 Task: Check the average views per listing of washer in the last 1 year.
Action: Mouse moved to (924, 205)
Screenshot: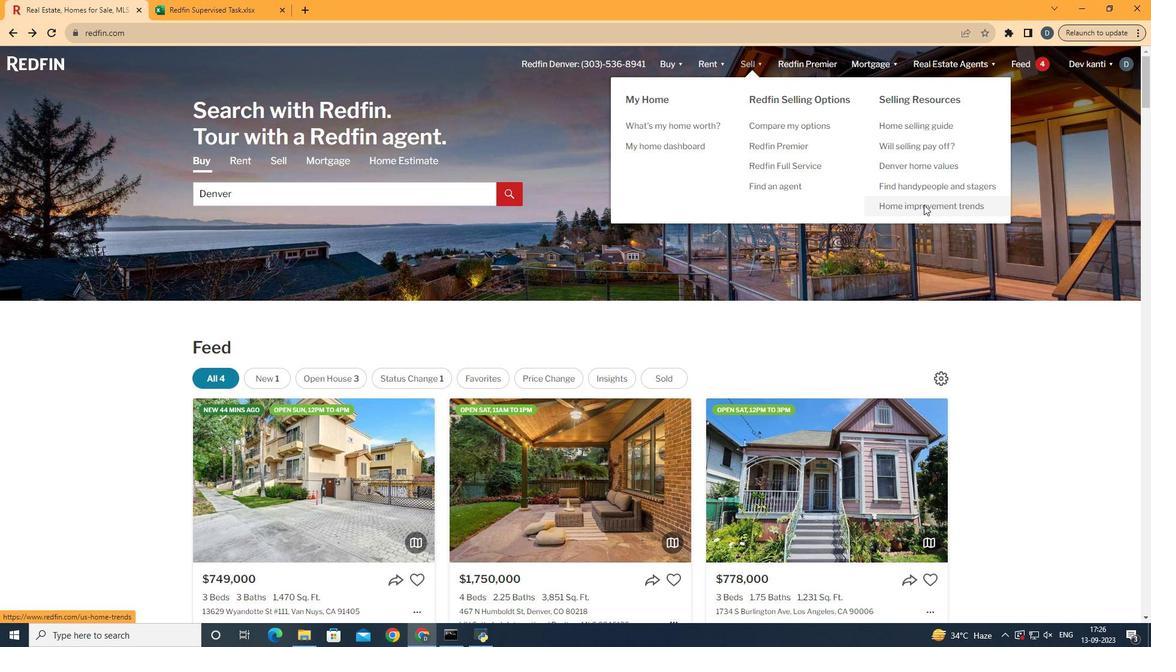
Action: Mouse pressed left at (924, 205)
Screenshot: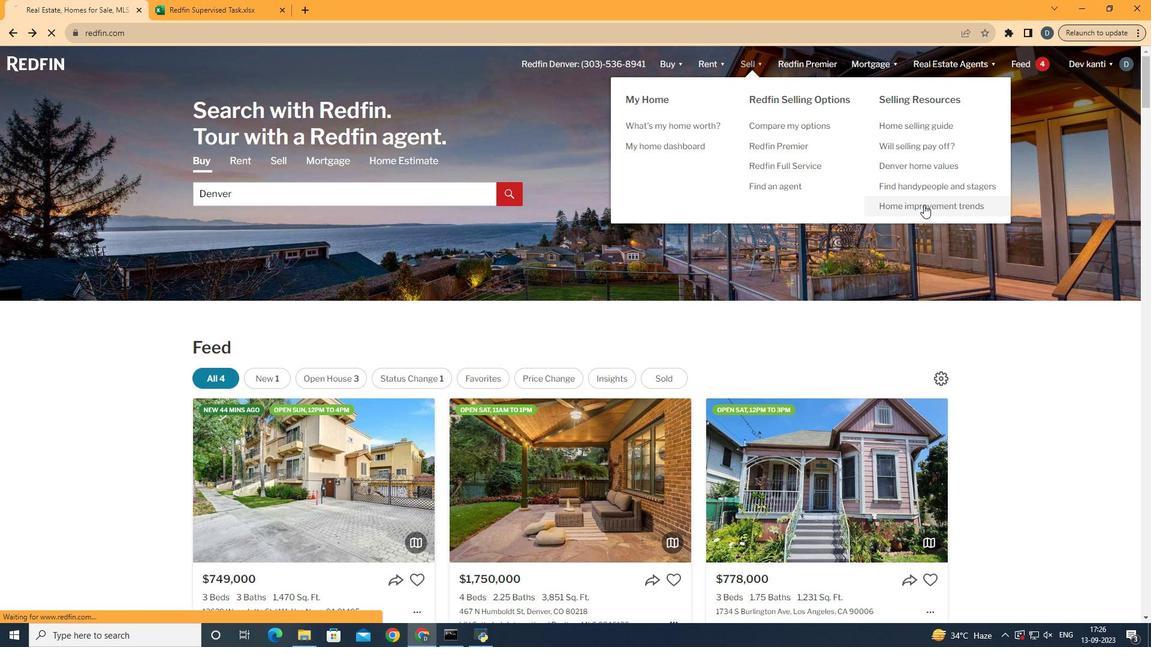 
Action: Mouse moved to (289, 226)
Screenshot: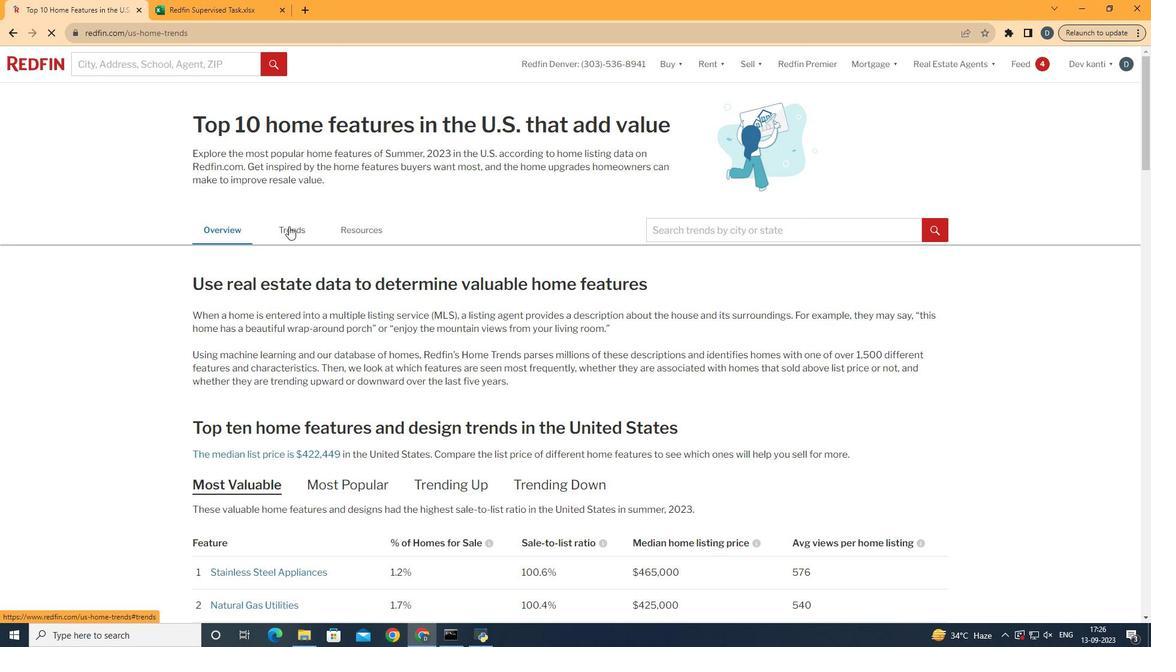 
Action: Mouse pressed left at (289, 226)
Screenshot: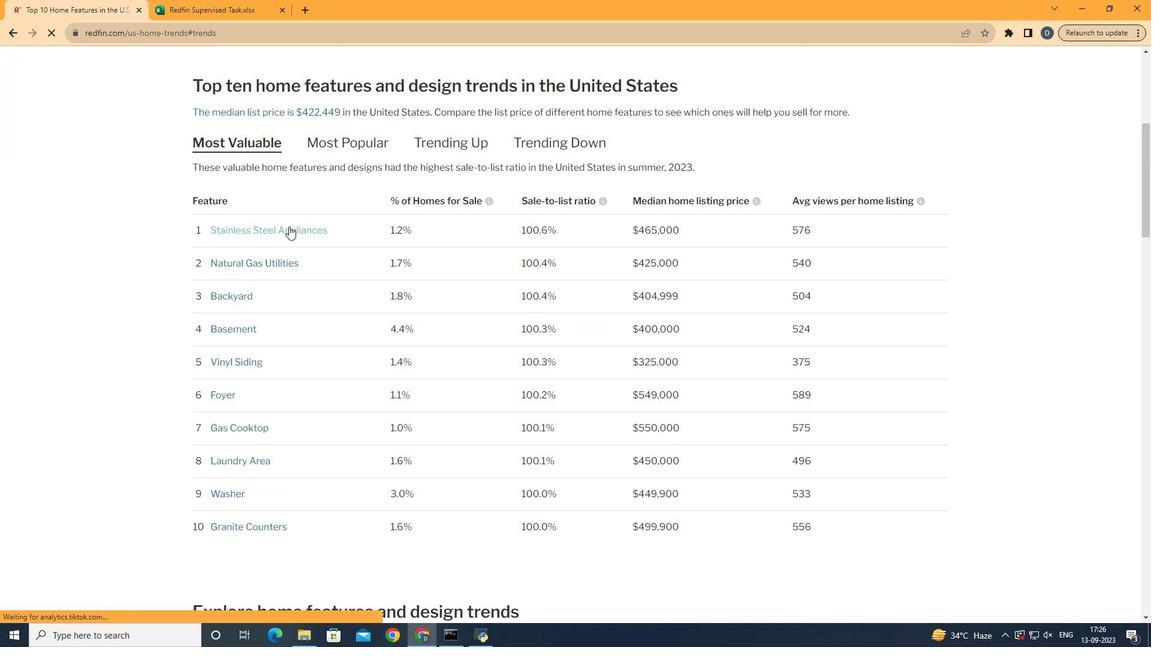 
Action: Mouse moved to (664, 322)
Screenshot: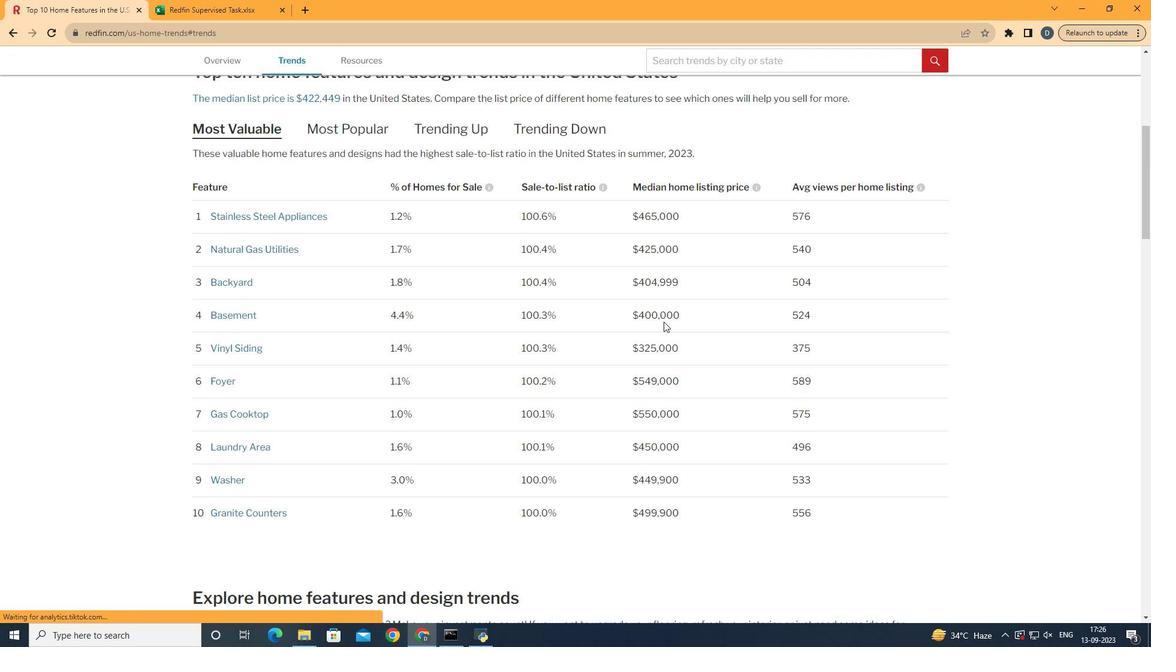 
Action: Mouse scrolled (664, 321) with delta (0, 0)
Screenshot: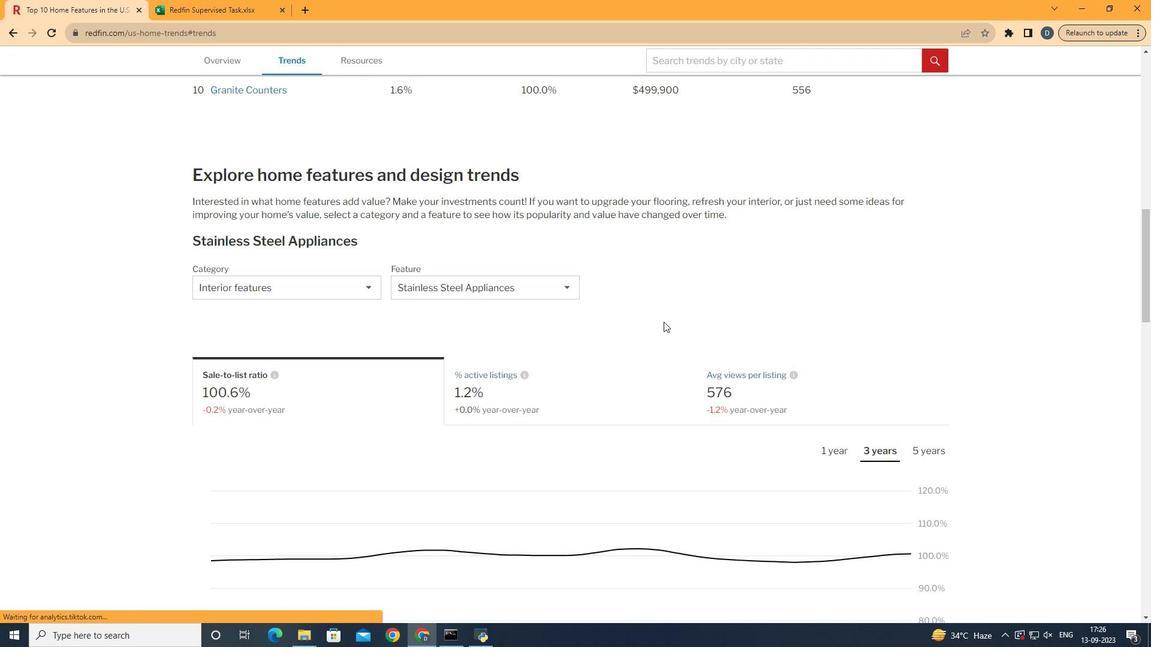 
Action: Mouse scrolled (664, 321) with delta (0, 0)
Screenshot: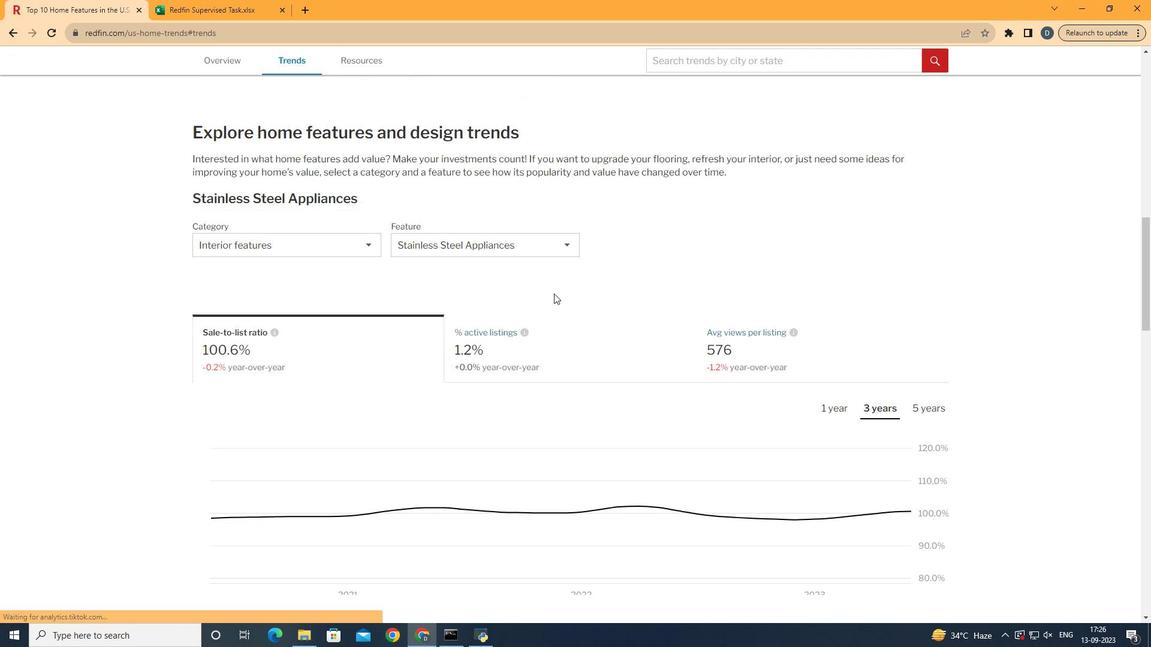 
Action: Mouse scrolled (664, 321) with delta (0, 0)
Screenshot: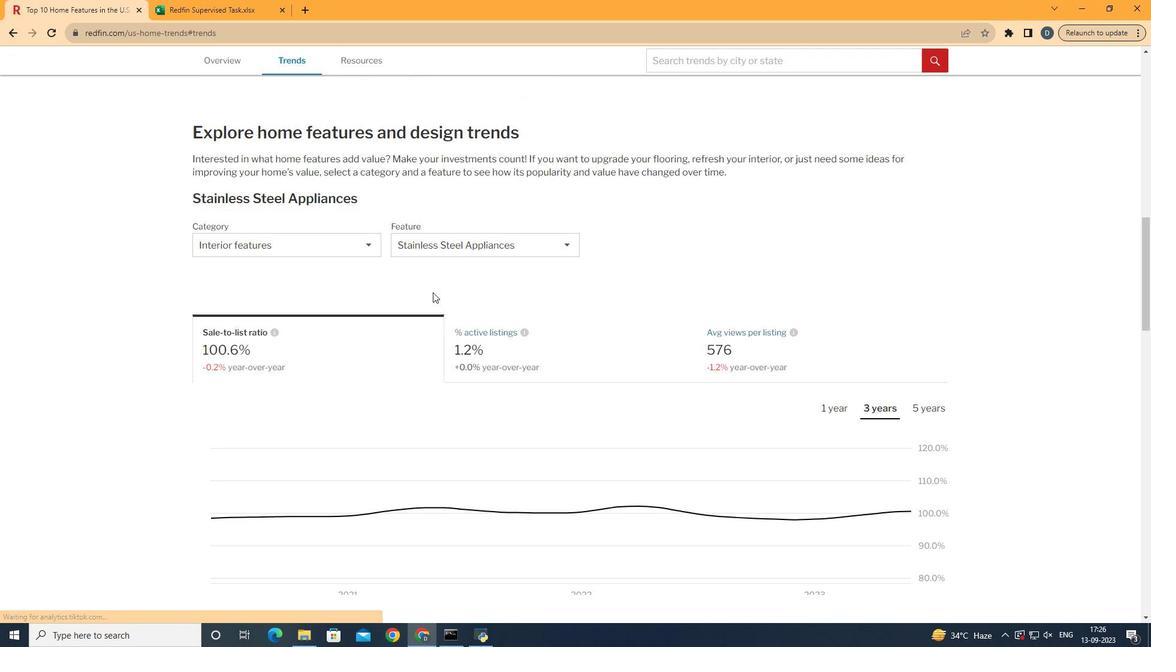 
Action: Mouse scrolled (664, 321) with delta (0, 0)
Screenshot: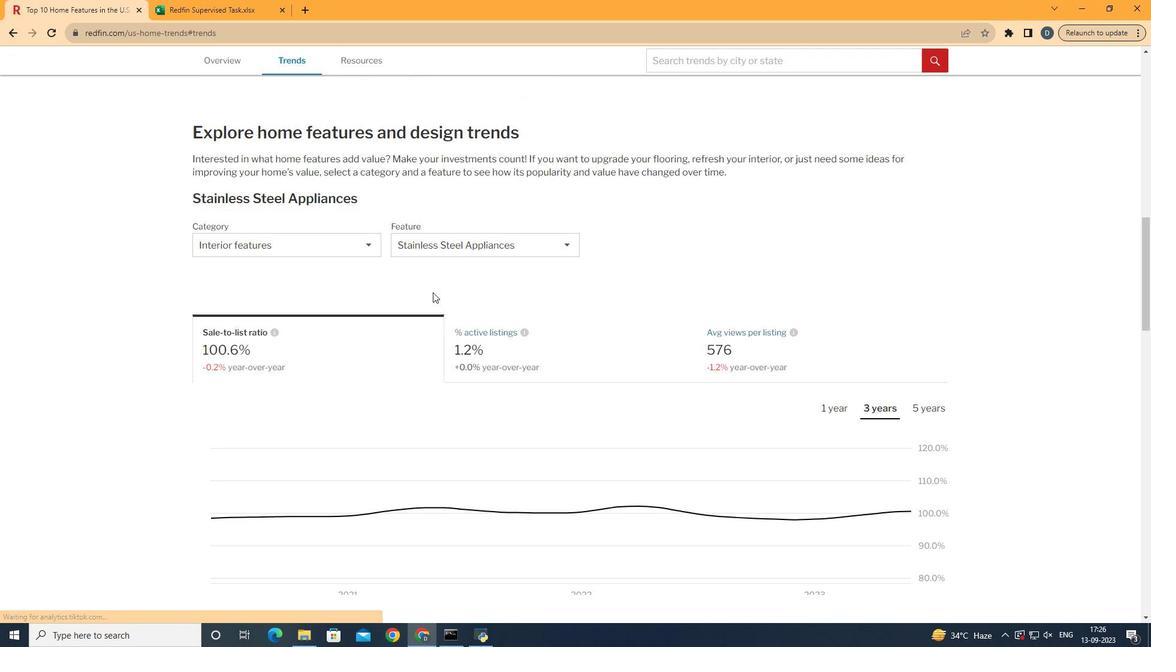 
Action: Mouse scrolled (664, 321) with delta (0, 0)
Screenshot: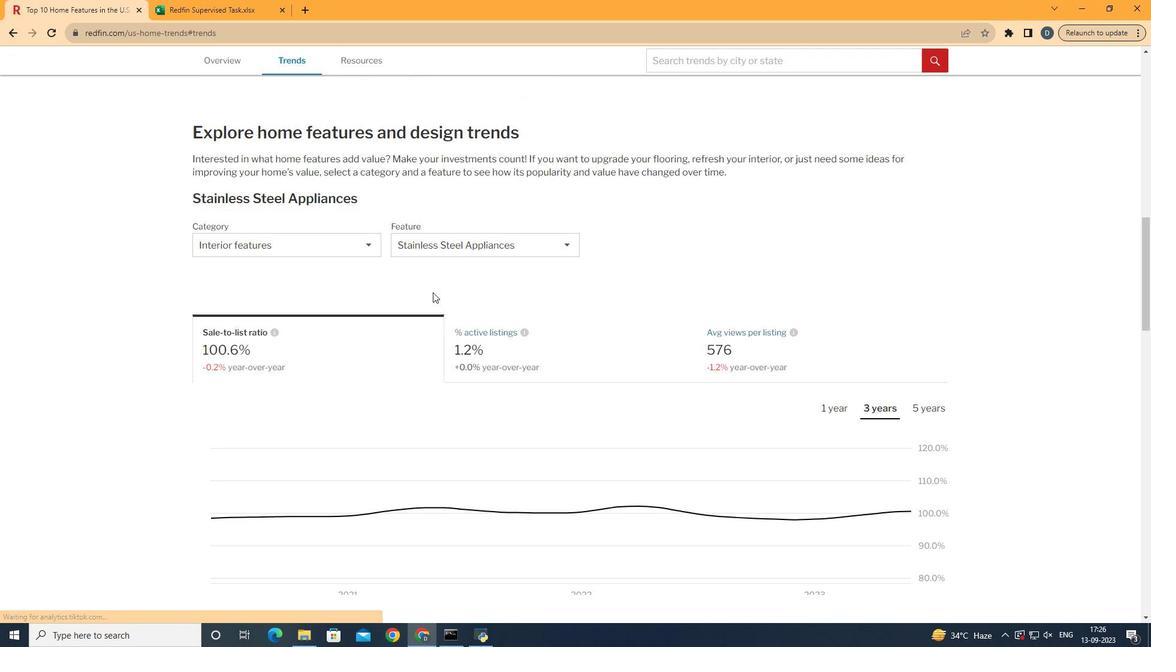 
Action: Mouse scrolled (664, 321) with delta (0, 0)
Screenshot: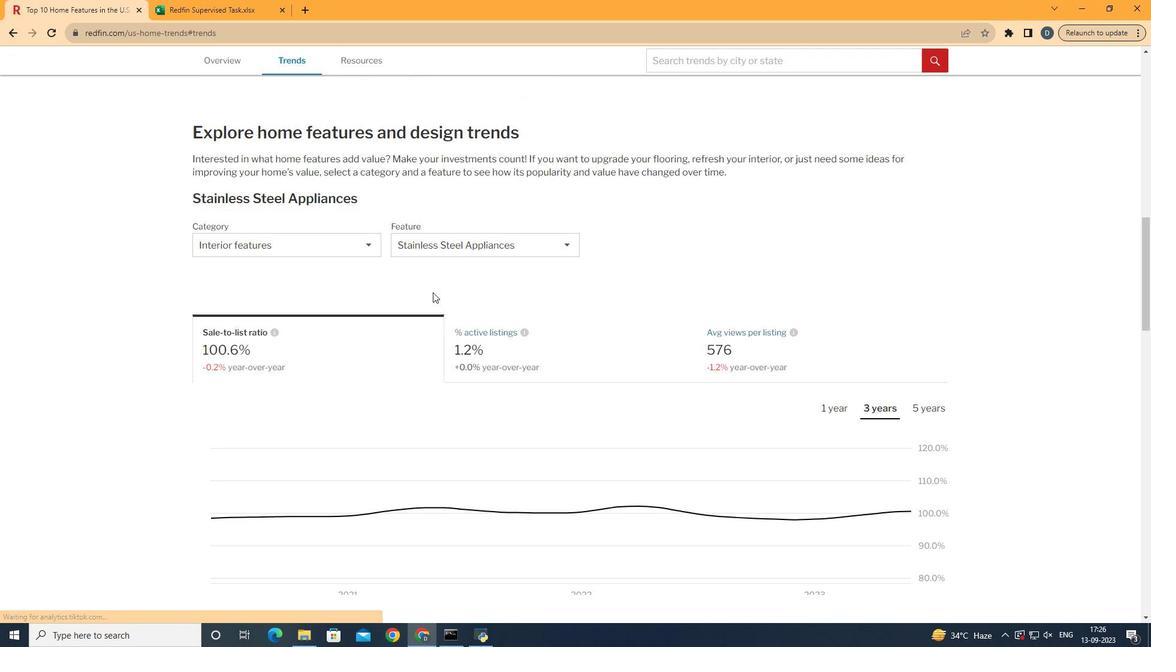 
Action: Mouse scrolled (664, 321) with delta (0, 0)
Screenshot: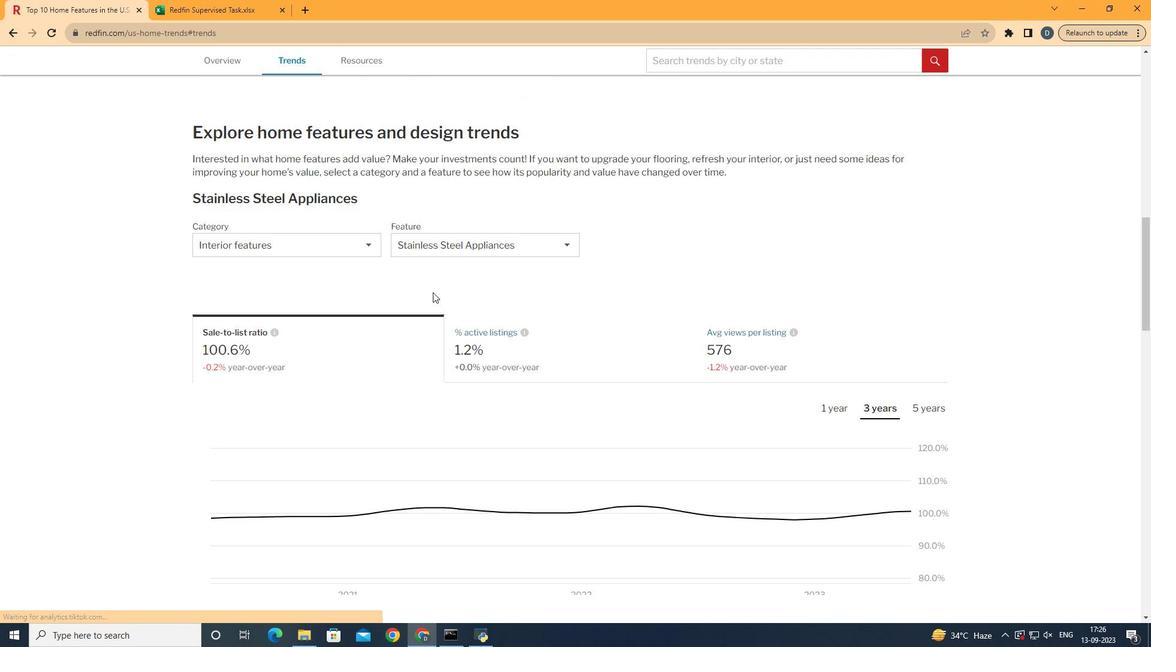 
Action: Mouse scrolled (664, 321) with delta (0, 0)
Screenshot: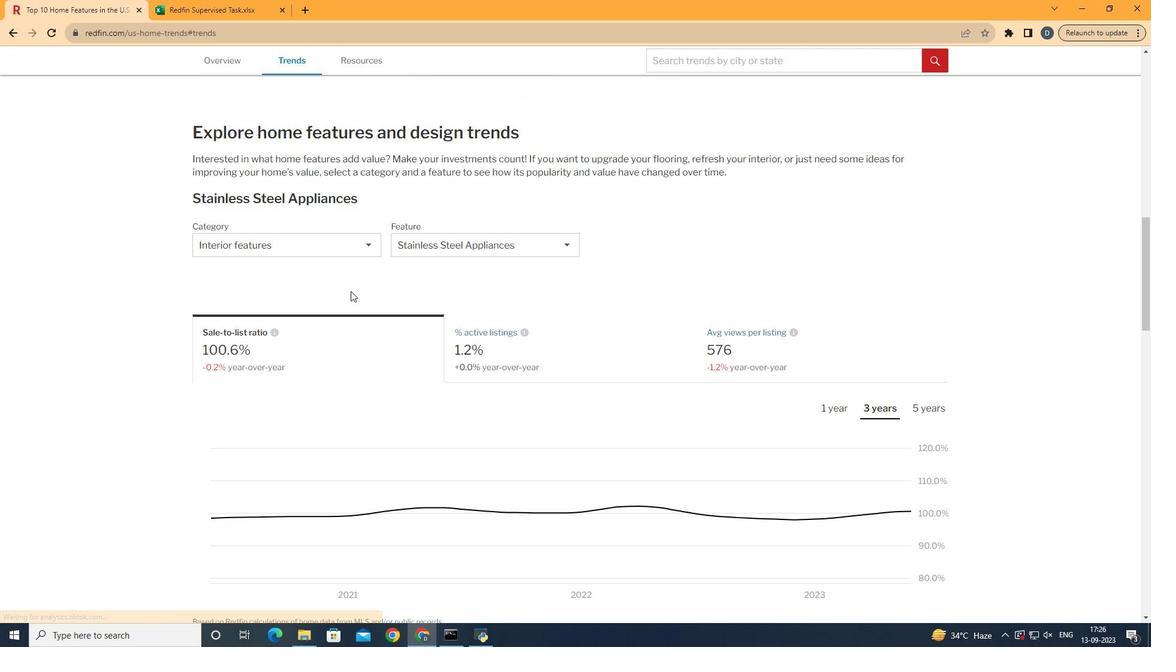 
Action: Mouse moved to (313, 240)
Screenshot: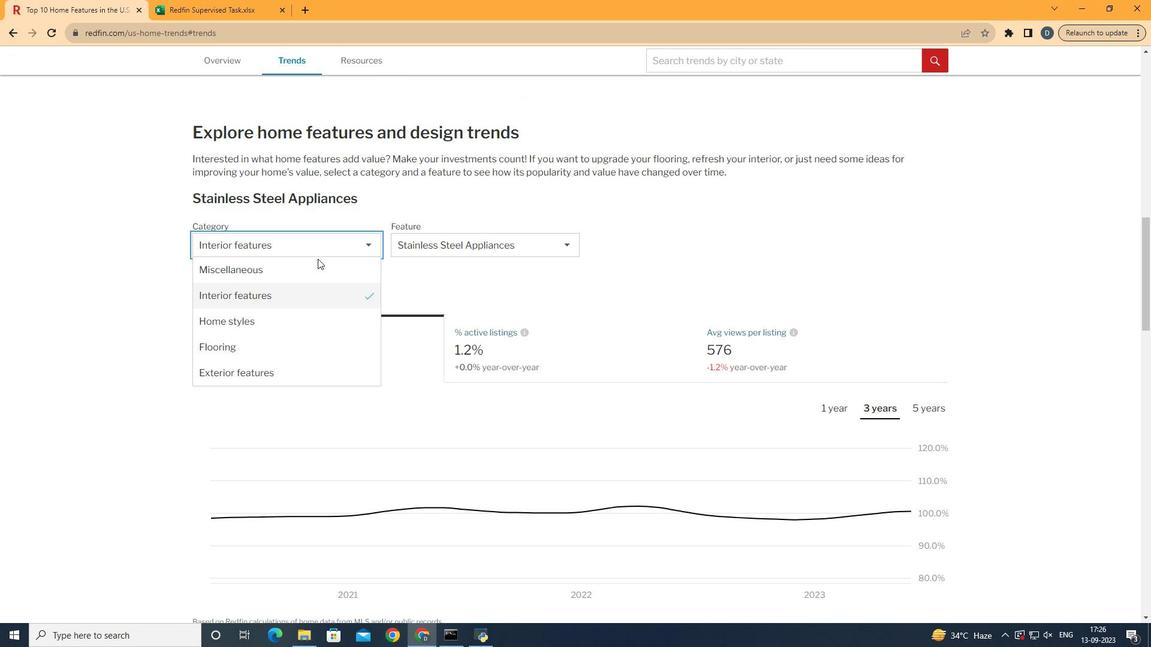 
Action: Mouse pressed left at (313, 240)
Screenshot: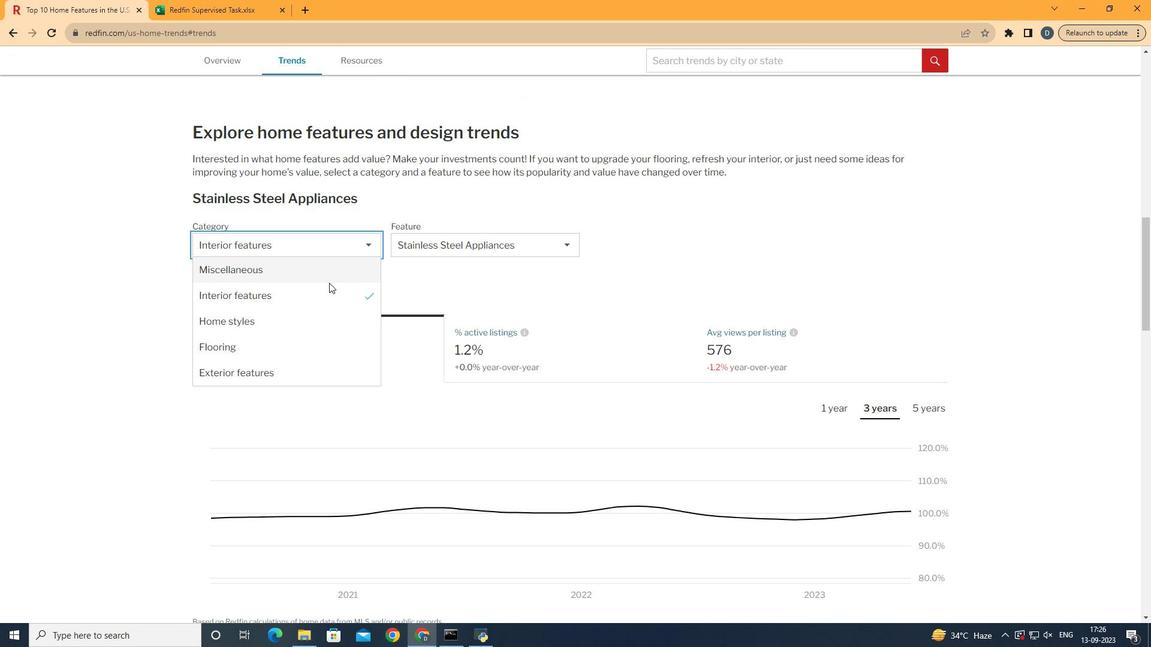 
Action: Mouse moved to (332, 294)
Screenshot: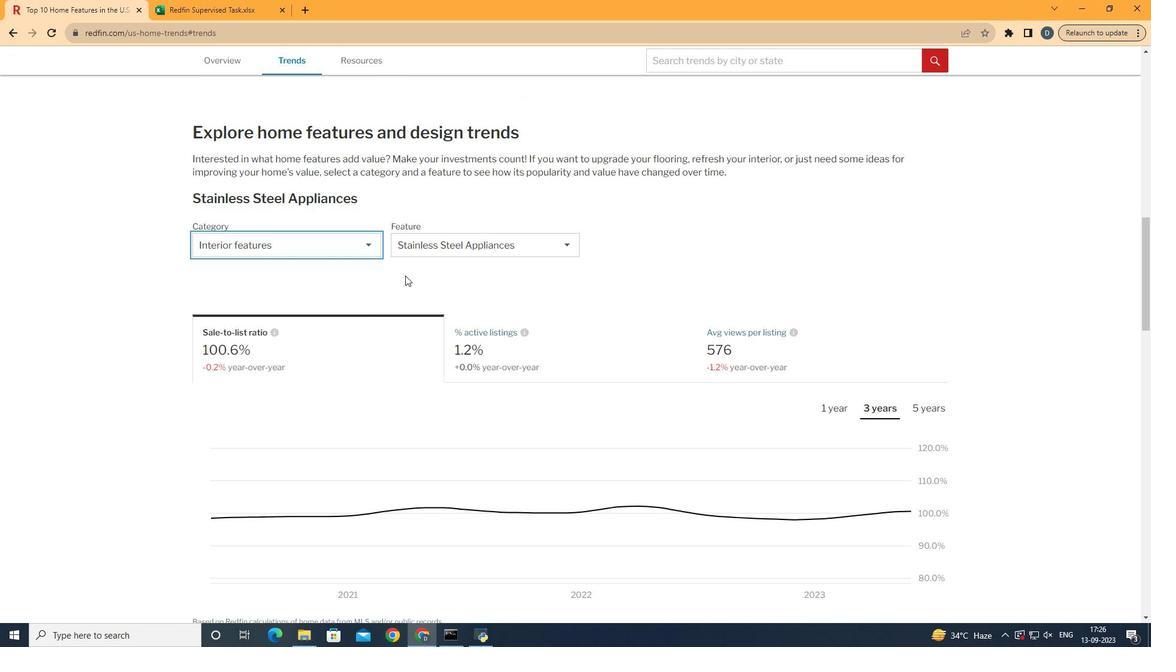 
Action: Mouse pressed left at (332, 294)
Screenshot: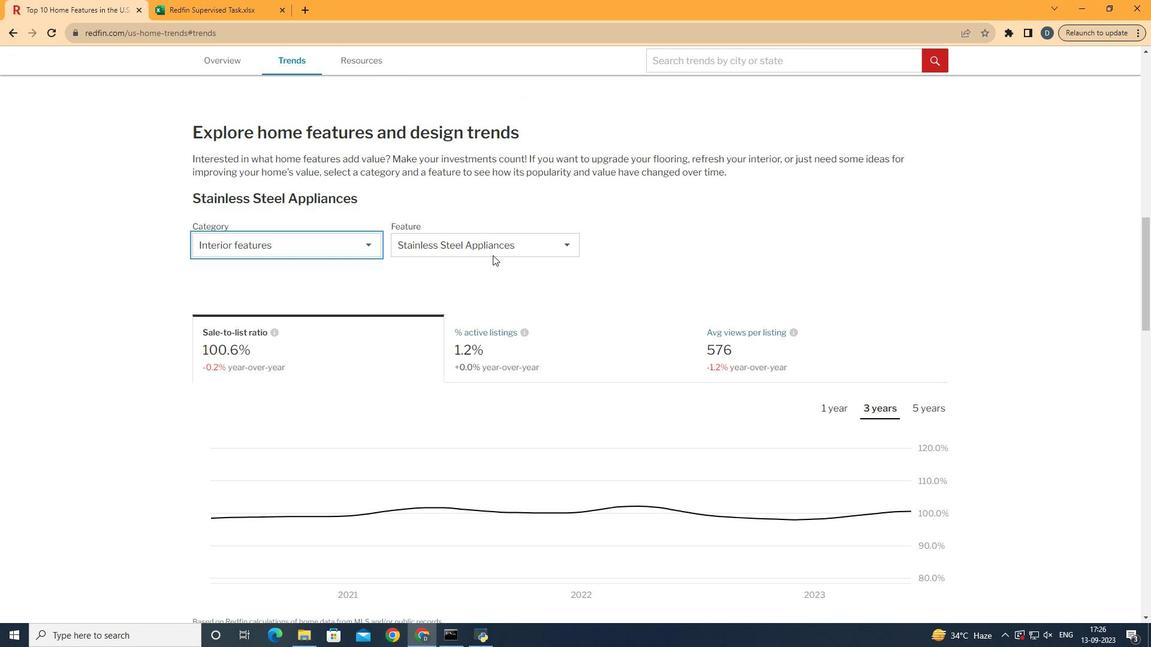 
Action: Mouse moved to (516, 248)
Screenshot: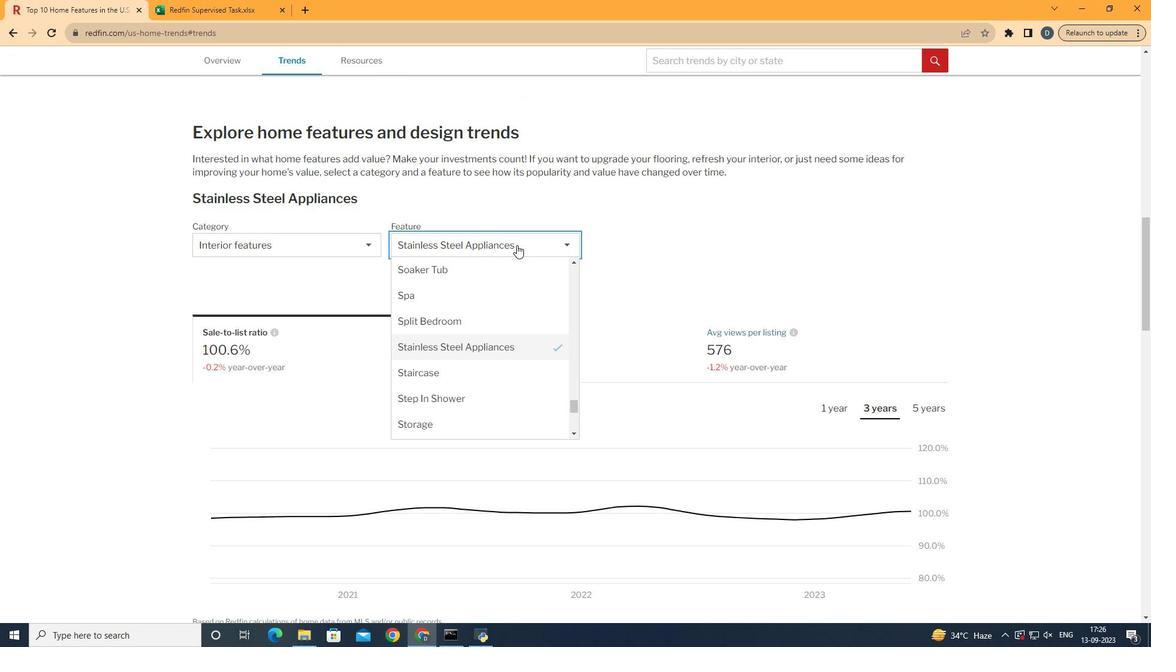 
Action: Mouse pressed left at (516, 248)
Screenshot: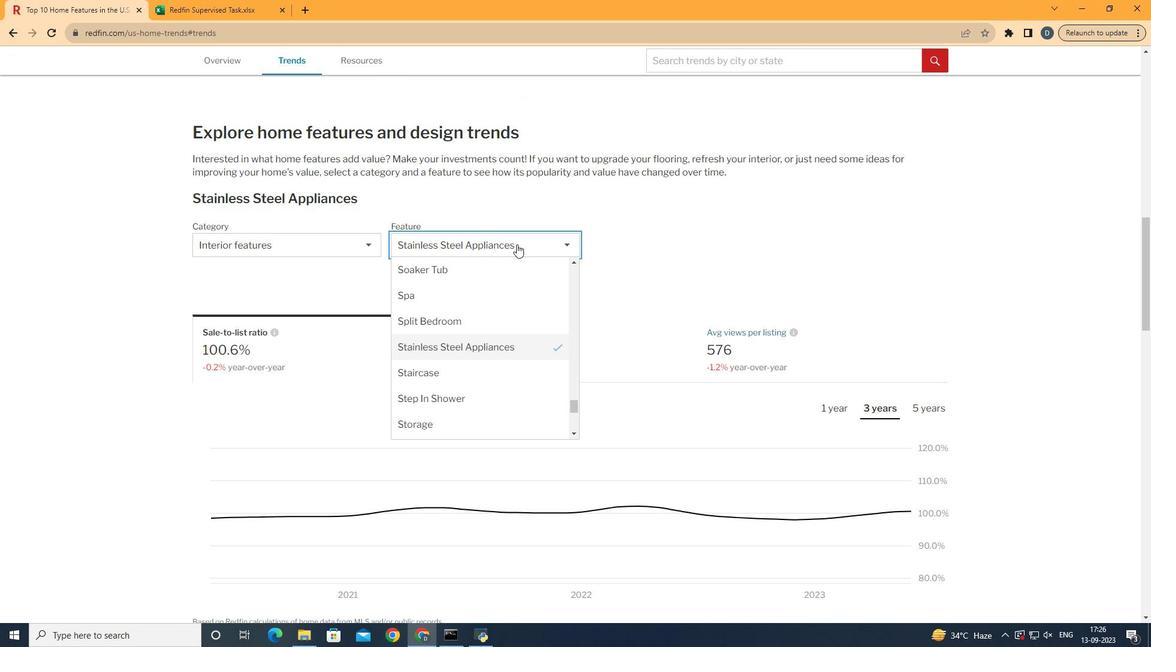 
Action: Mouse moved to (531, 353)
Screenshot: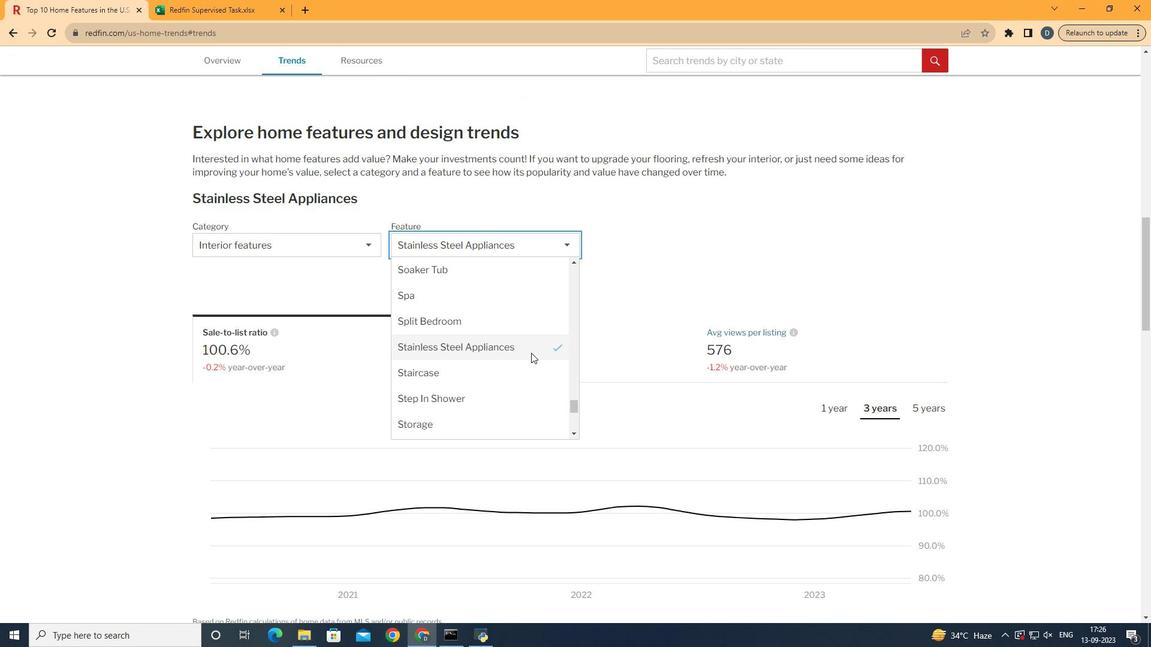 
Action: Mouse scrolled (531, 352) with delta (0, 0)
Screenshot: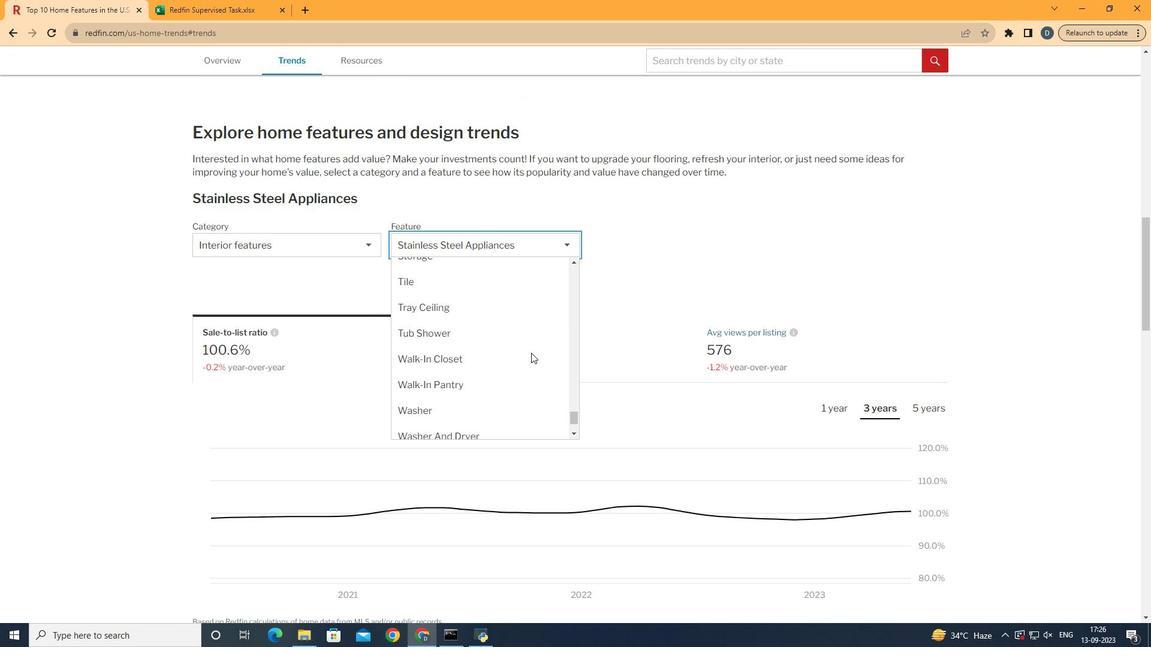 
Action: Mouse scrolled (531, 352) with delta (0, 0)
Screenshot: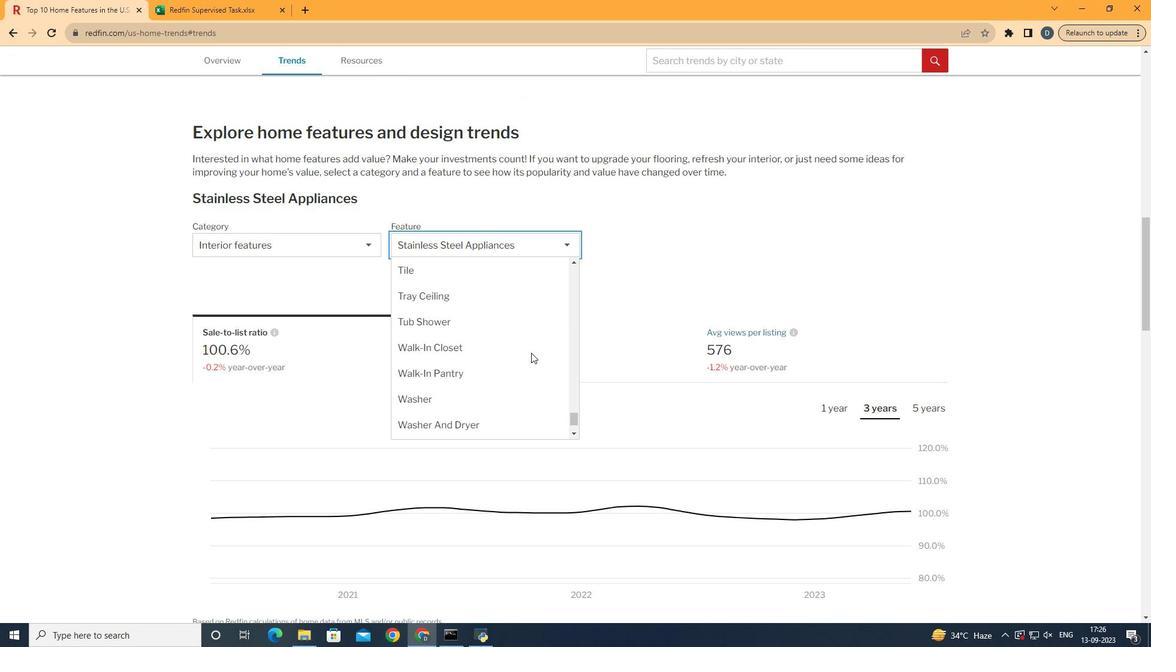
Action: Mouse scrolled (531, 352) with delta (0, 0)
Screenshot: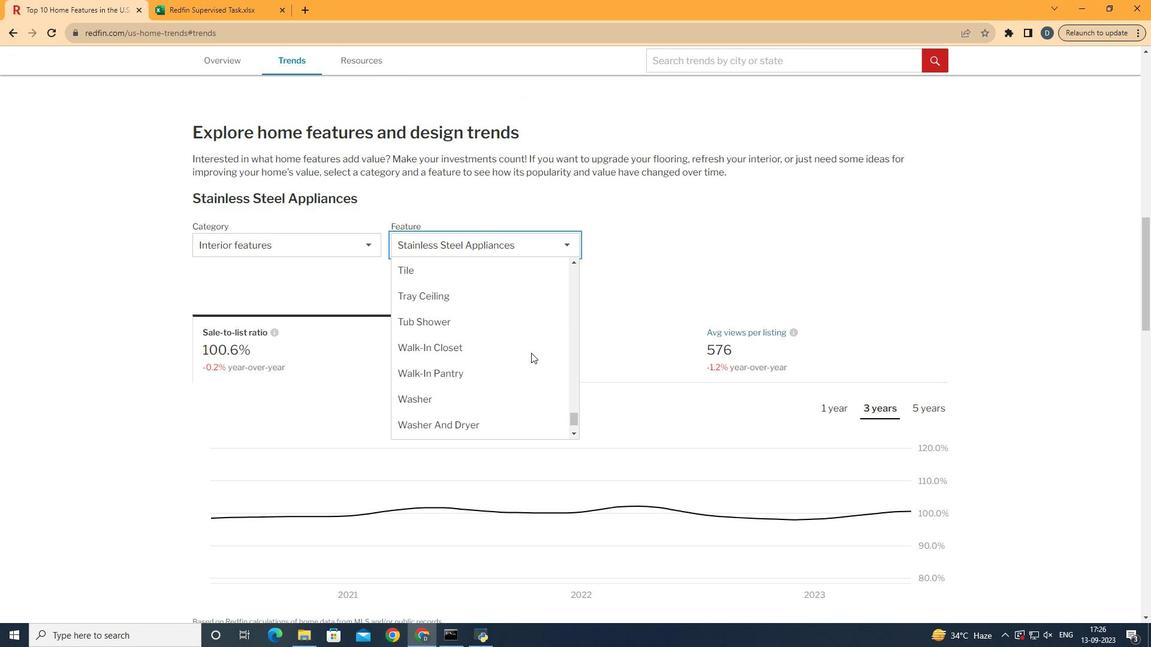 
Action: Mouse moved to (533, 350)
Screenshot: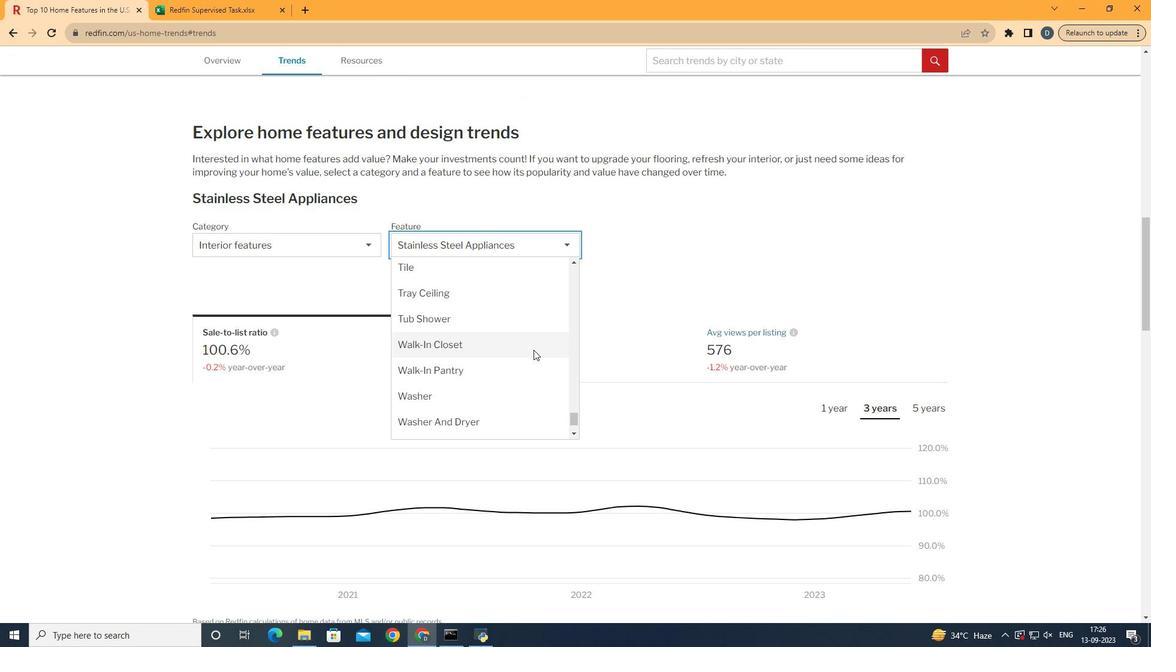 
Action: Mouse scrolled (533, 349) with delta (0, 0)
Screenshot: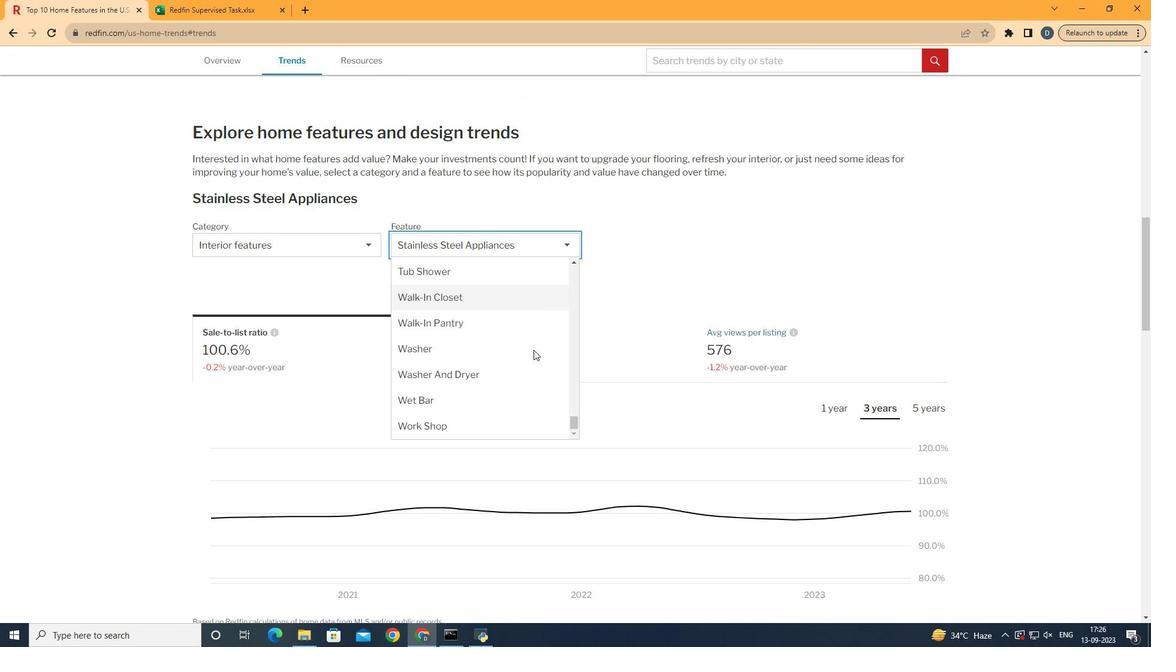 
Action: Mouse moved to (524, 344)
Screenshot: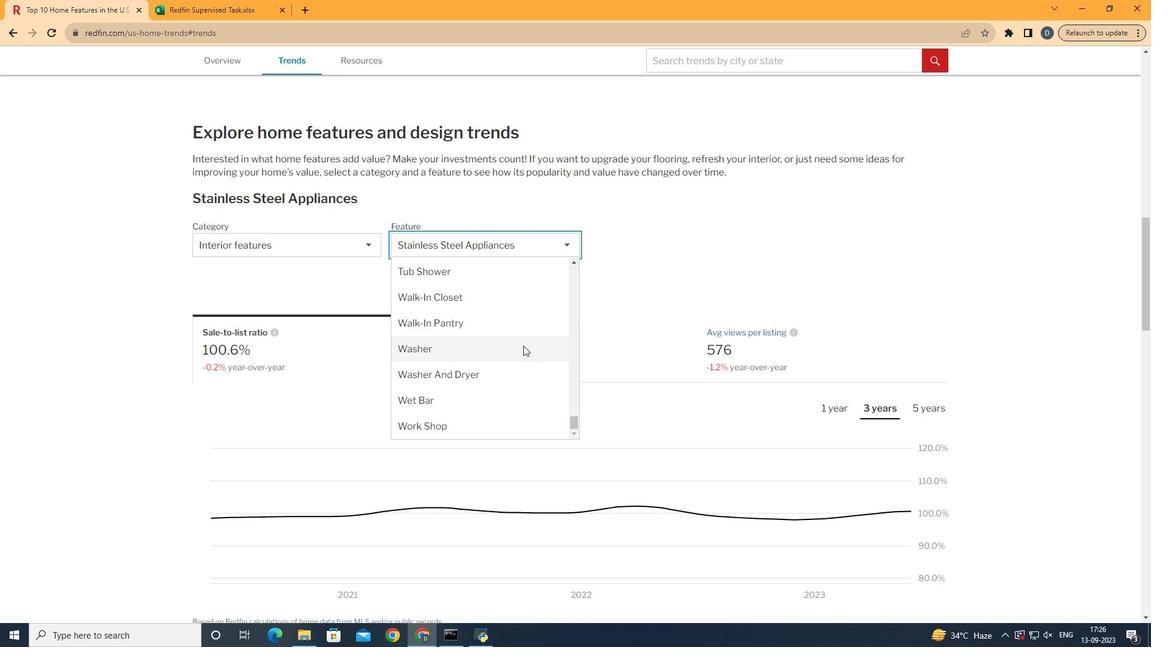 
Action: Mouse pressed left at (524, 344)
Screenshot: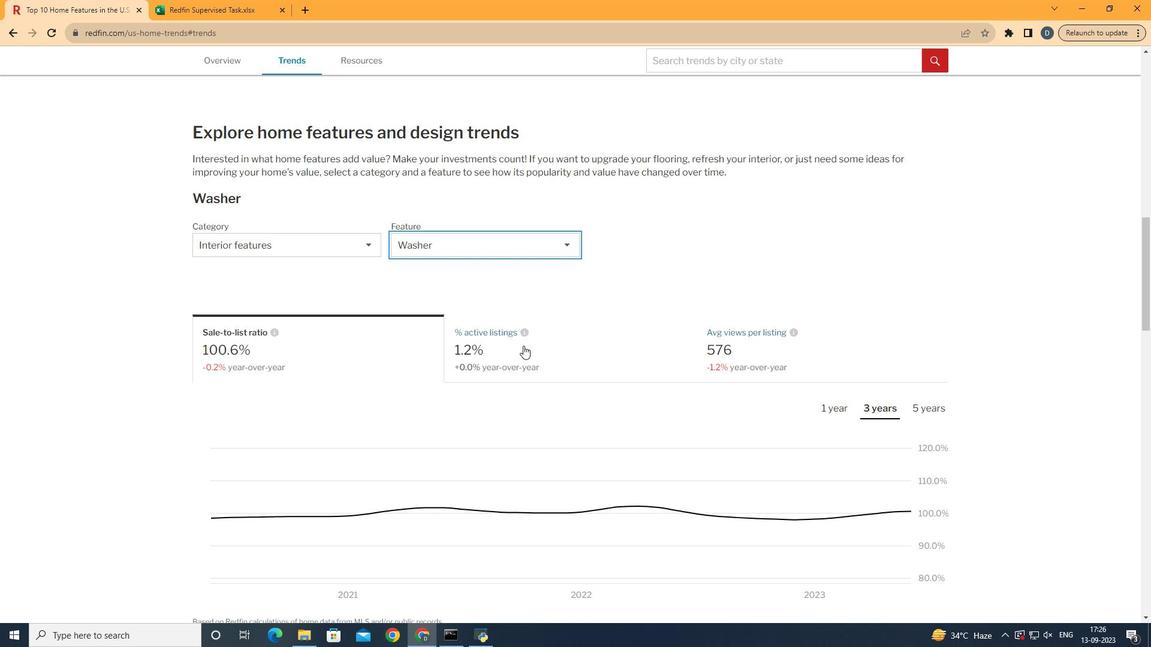 
Action: Mouse moved to (832, 336)
Screenshot: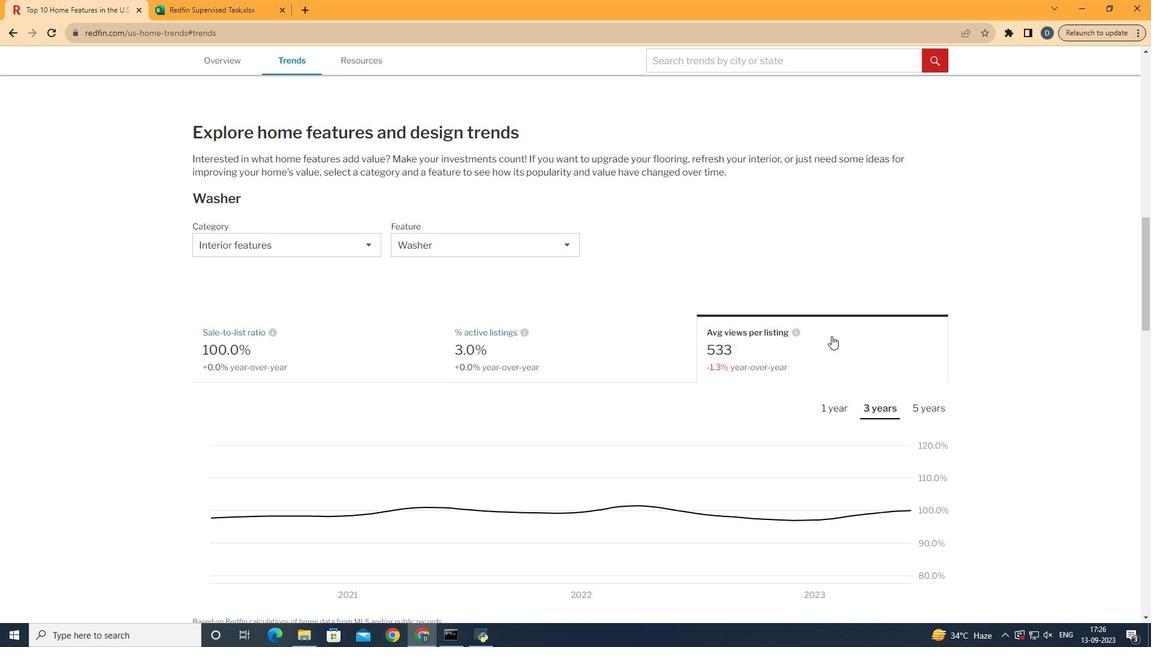 
Action: Mouse pressed left at (832, 336)
Screenshot: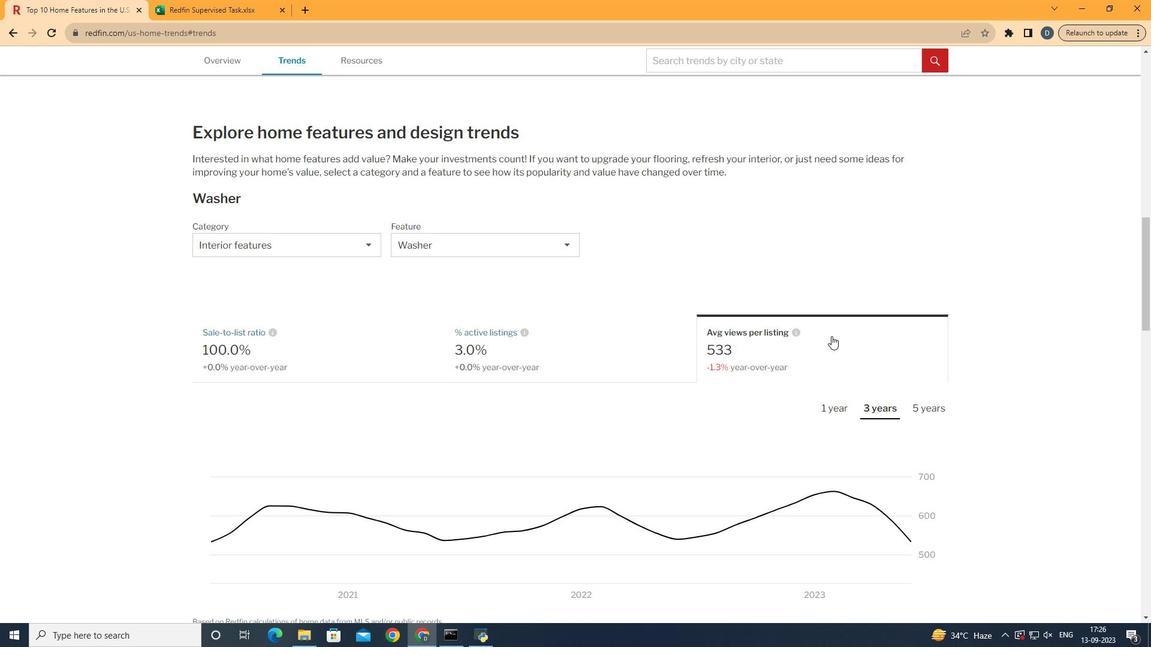 
Action: Mouse moved to (924, 254)
Screenshot: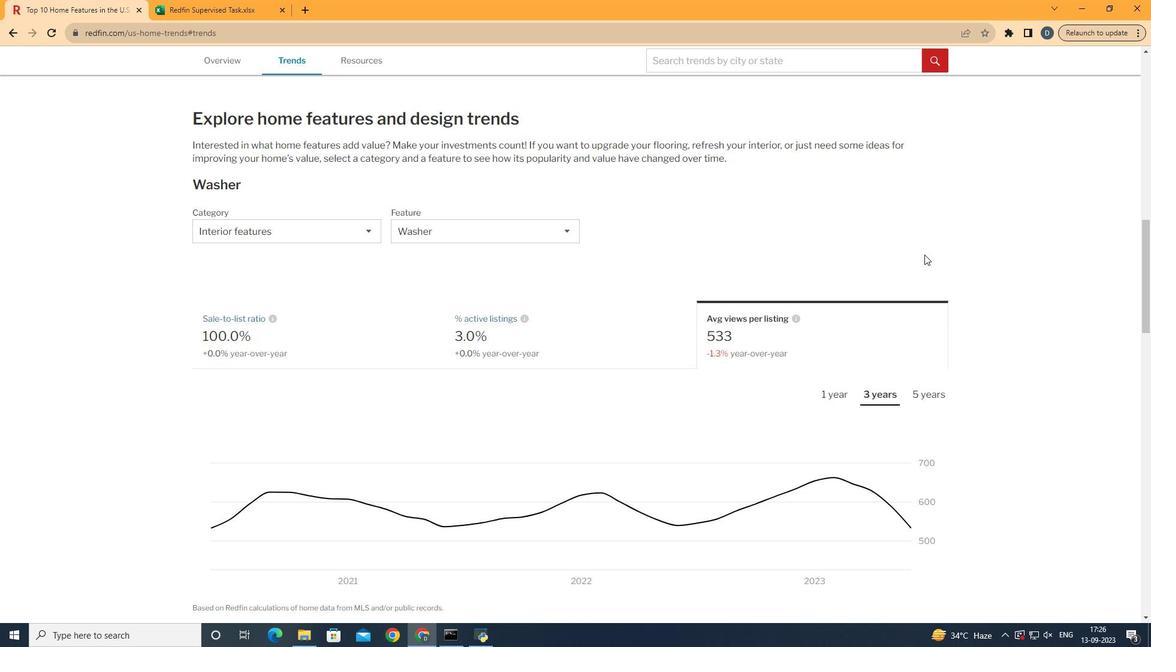 
Action: Mouse scrolled (924, 254) with delta (0, 0)
Screenshot: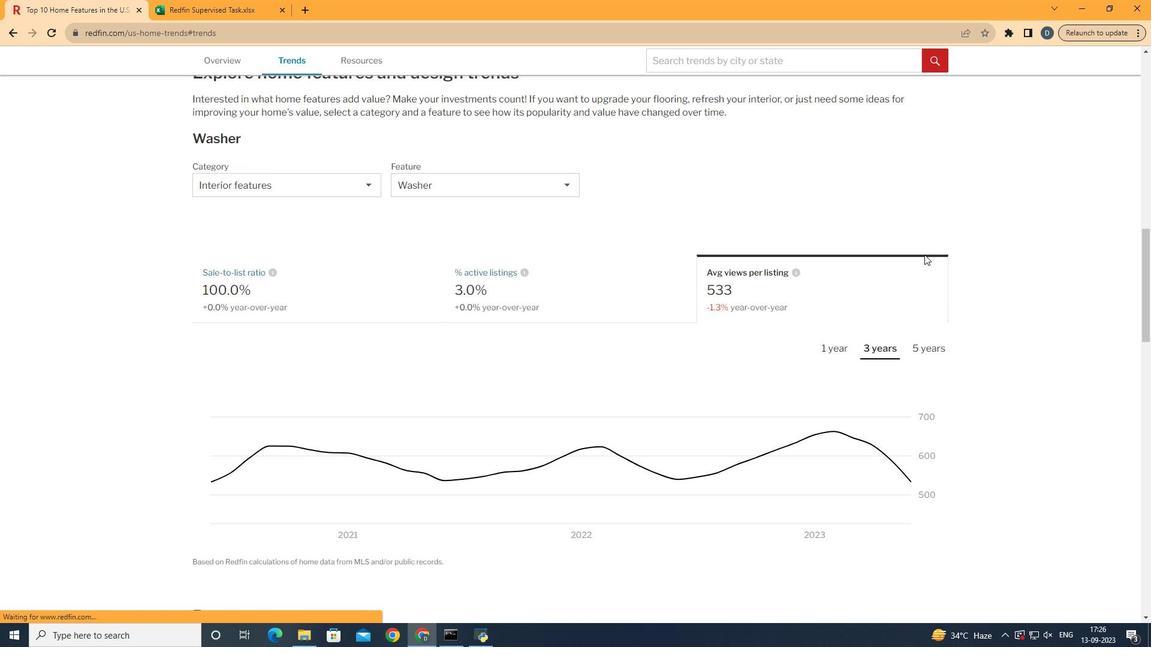 
Action: Mouse moved to (836, 349)
Screenshot: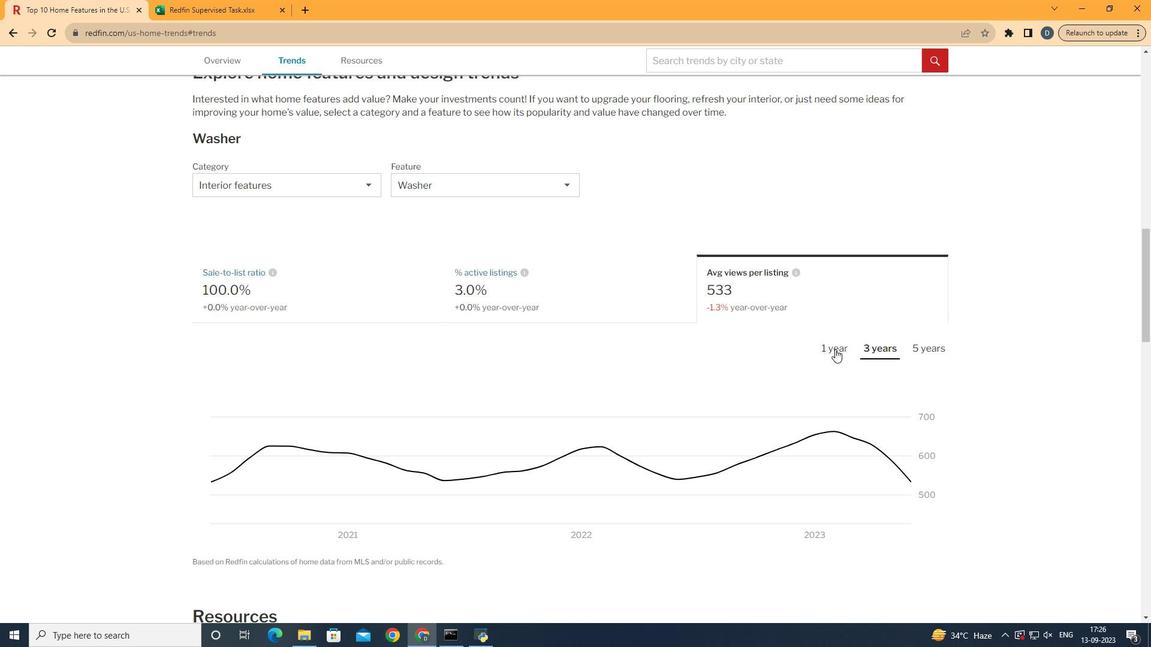
Action: Mouse pressed left at (836, 349)
Screenshot: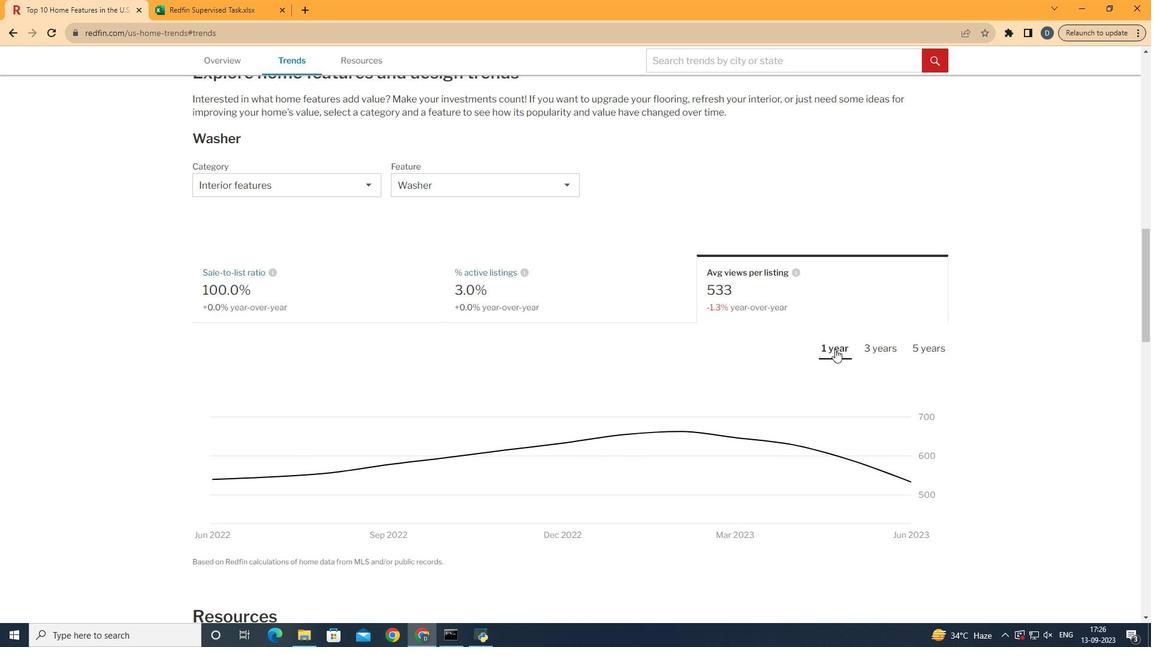 
Action: Mouse moved to (834, 349)
Screenshot: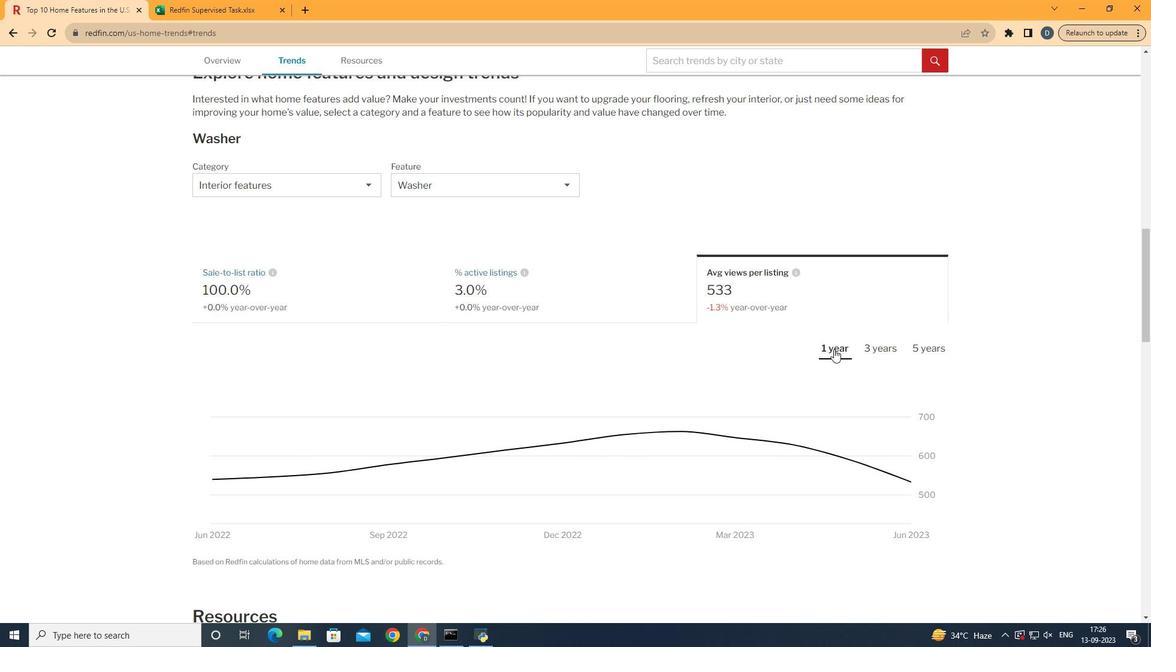 
